 Task: Create a sub task Gather and Analyse Requirements for the task  Add support for SMS notifications to the mobile app in the project TransferLine , assign it to team member softage.6@softage.net and update the status of the sub task to  Completed , set the priority of the sub task to High.
Action: Mouse moved to (55, 474)
Screenshot: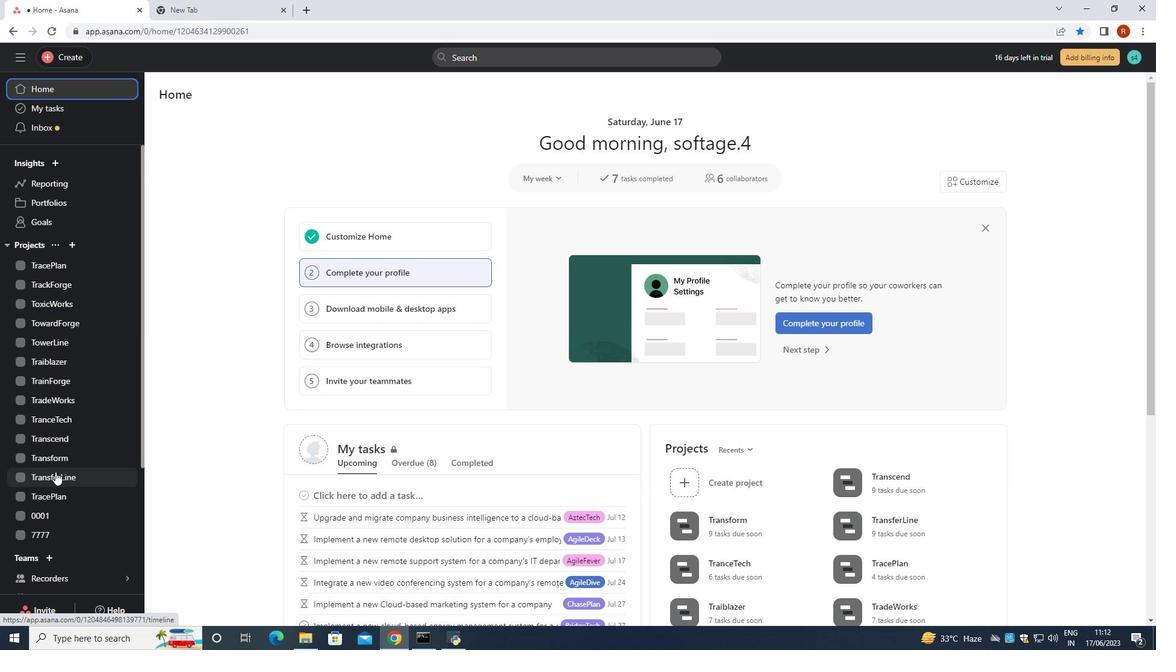 
Action: Mouse pressed left at (55, 474)
Screenshot: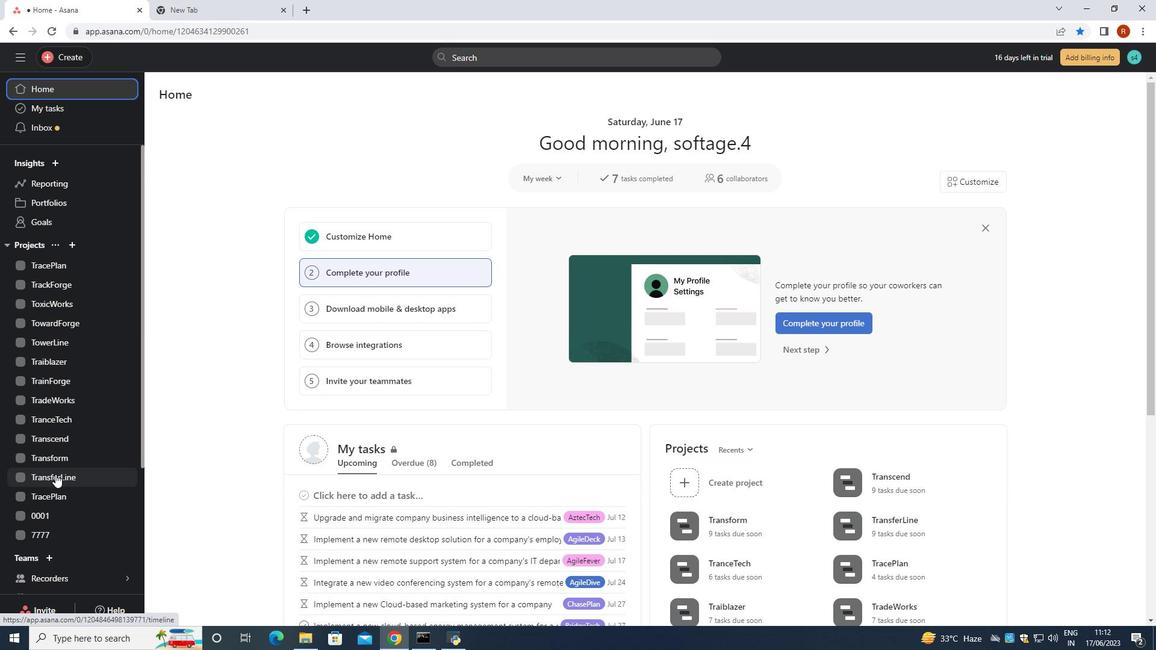 
Action: Mouse moved to (504, 287)
Screenshot: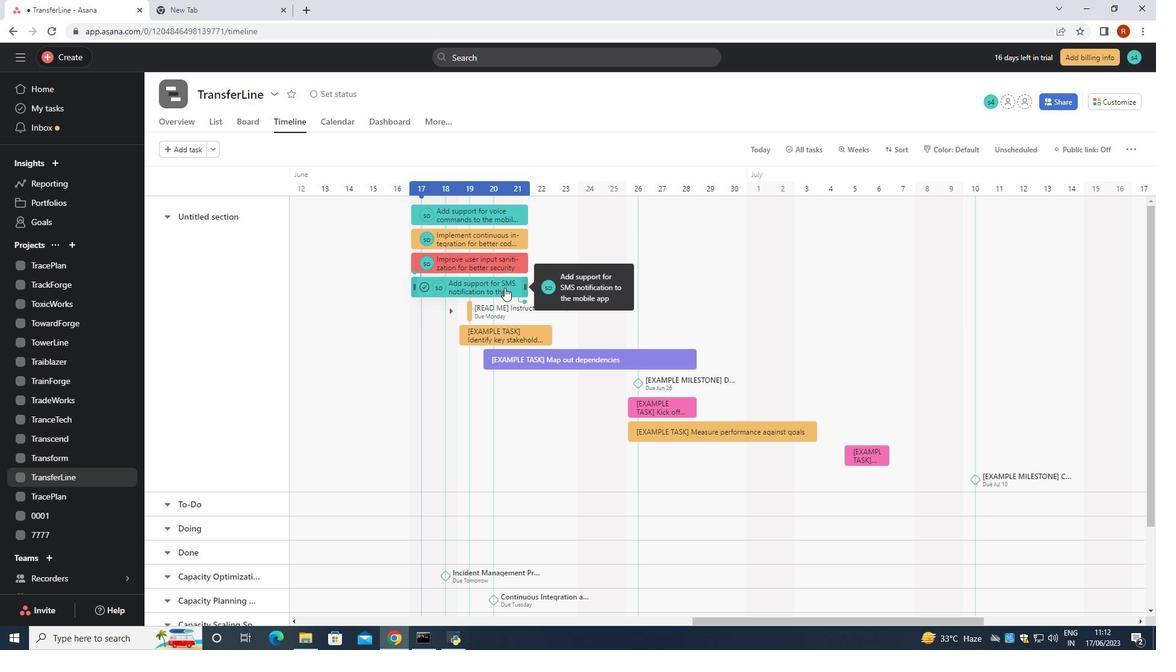 
Action: Mouse pressed left at (504, 287)
Screenshot: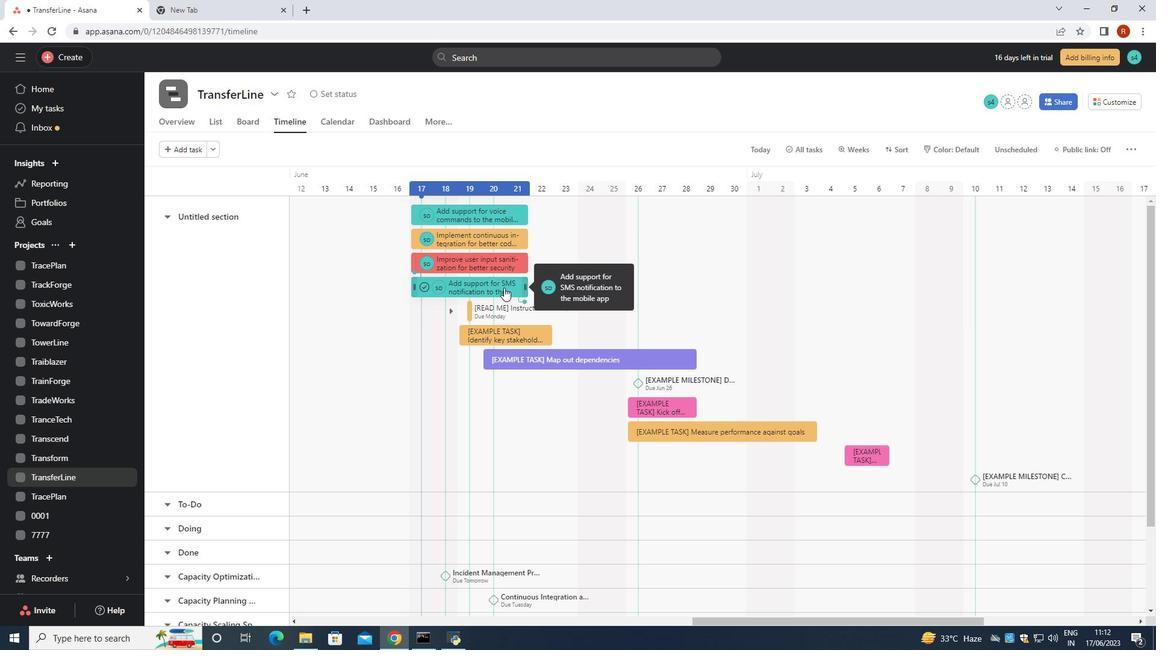 
Action: Mouse moved to (881, 387)
Screenshot: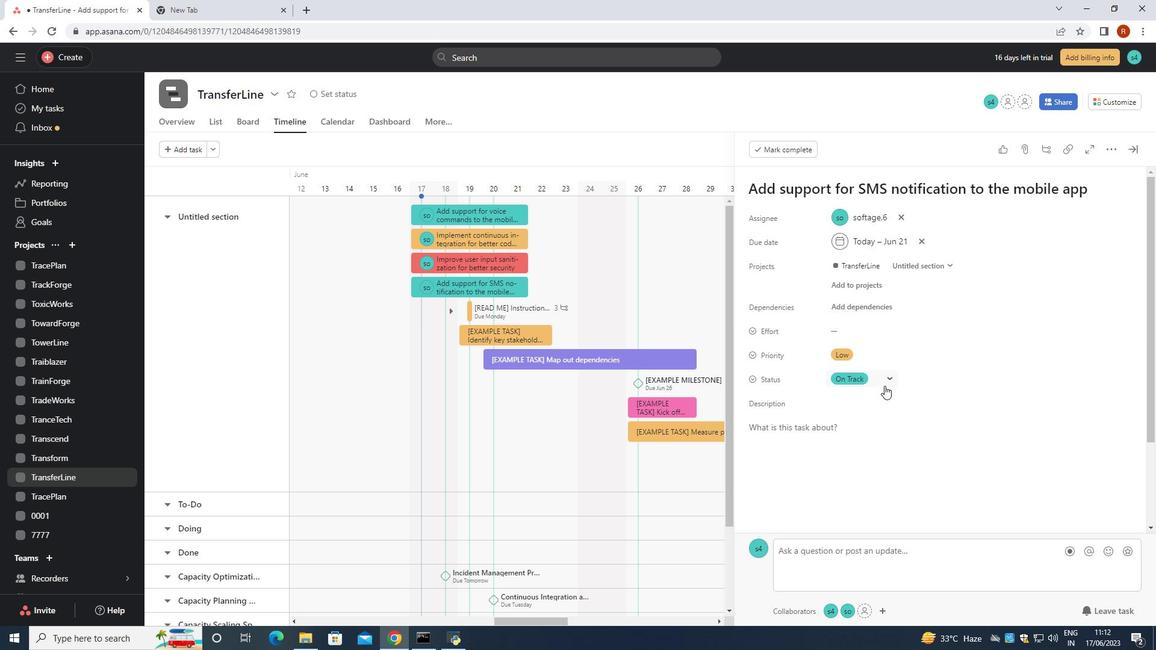 
Action: Mouse scrolled (881, 387) with delta (0, 0)
Screenshot: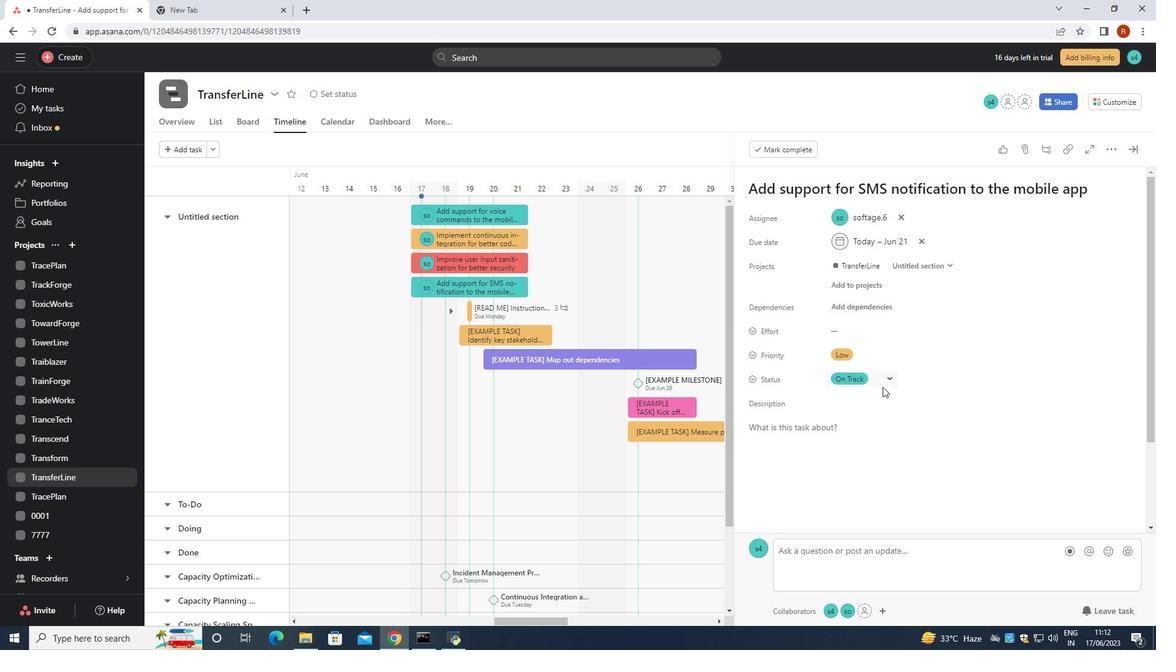 
Action: Mouse moved to (880, 389)
Screenshot: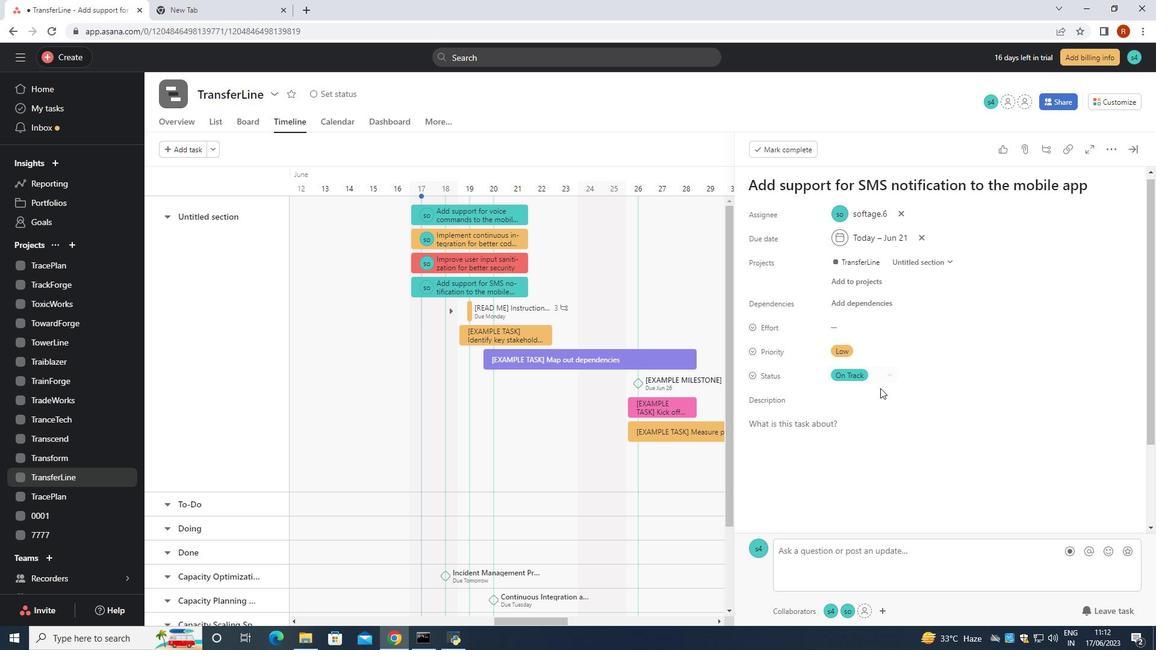 
Action: Mouse scrolled (880, 389) with delta (0, 0)
Screenshot: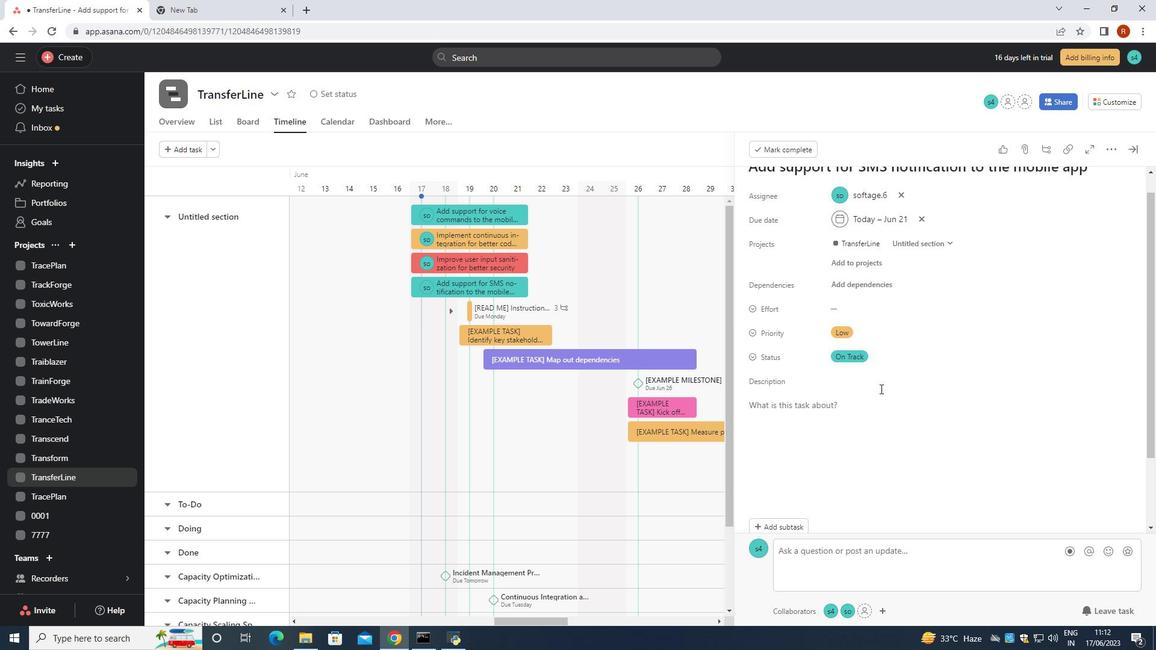 
Action: Mouse moved to (794, 440)
Screenshot: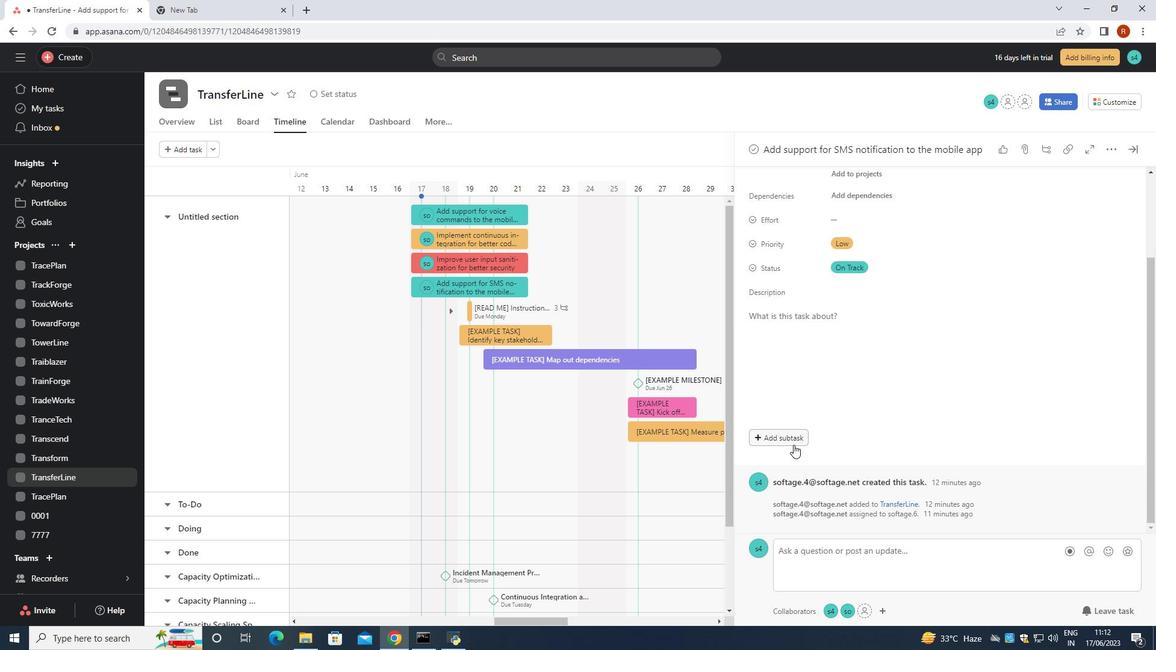 
Action: Mouse pressed left at (794, 440)
Screenshot: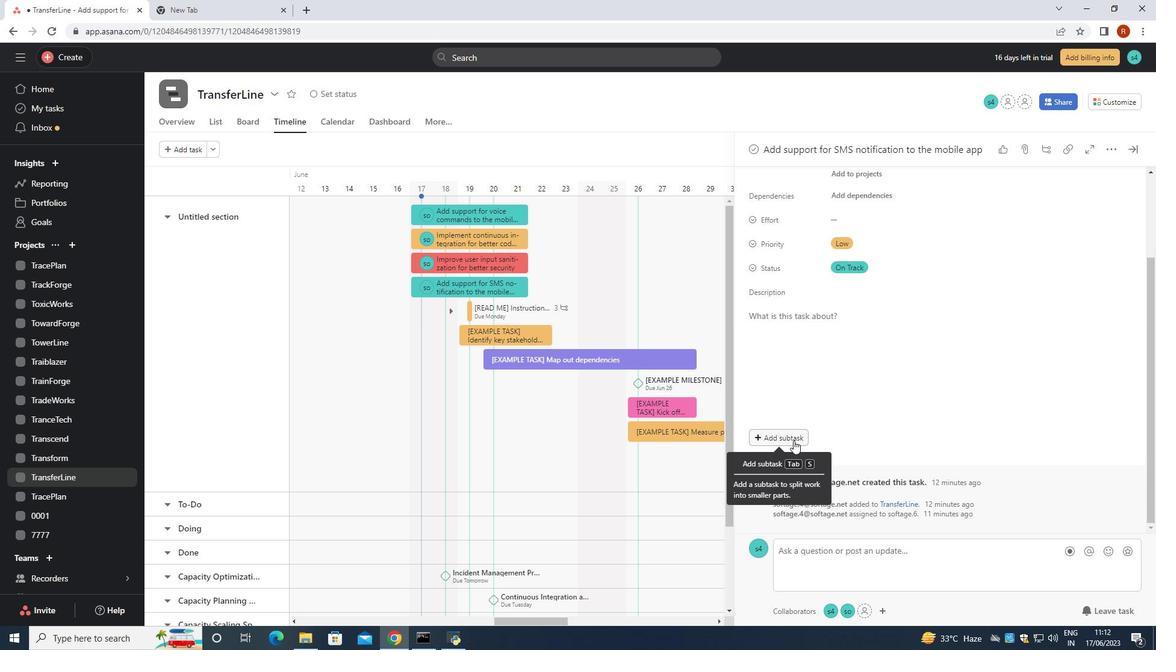 
Action: Key pressed <Key.shift><Key.shift><Key.shift><Key.shift><Key.shift><Key.shift><Key.shift>Gather<Key.space>and<Key.space><Key.shift>Analyse<Key.space><Key.shift>Requirements<Key.space>for<Key.space>the<Key.space>task
Screenshot: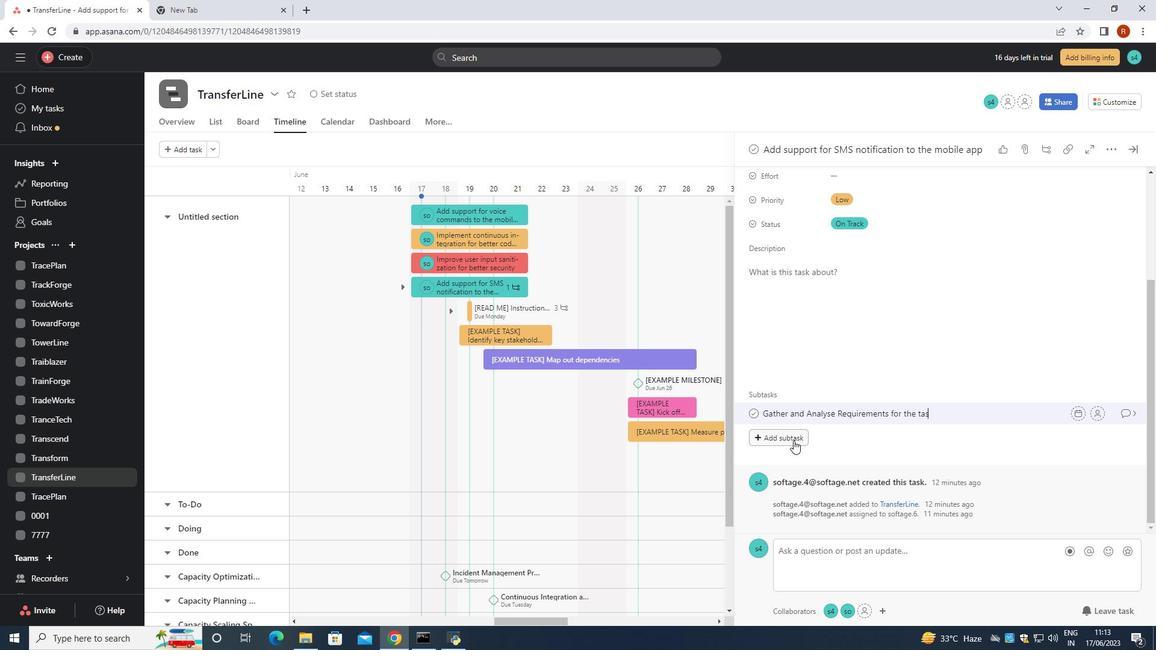 
Action: Mouse moved to (1095, 414)
Screenshot: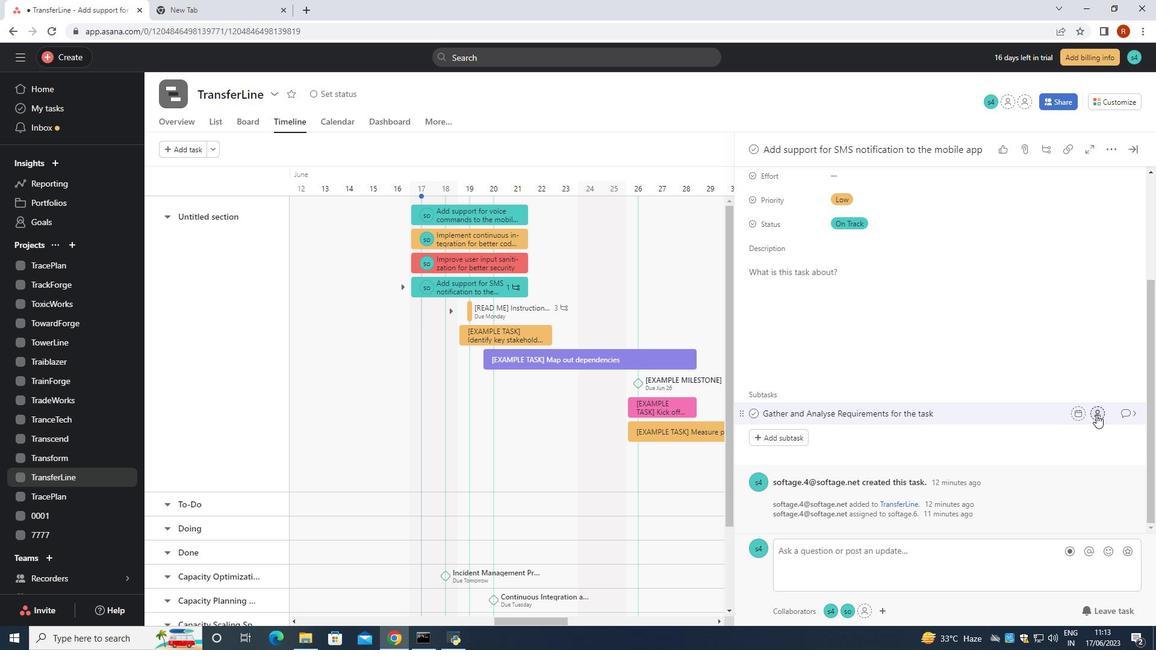 
Action: Mouse pressed left at (1095, 414)
Screenshot: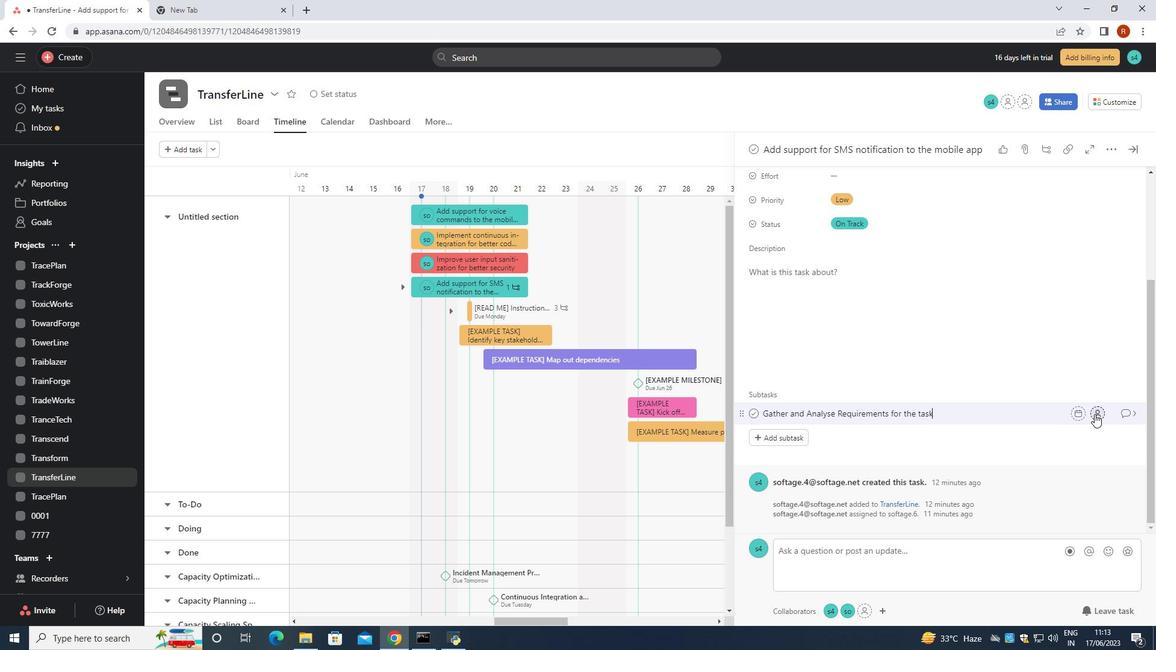 
Action: Mouse moved to (1044, 377)
Screenshot: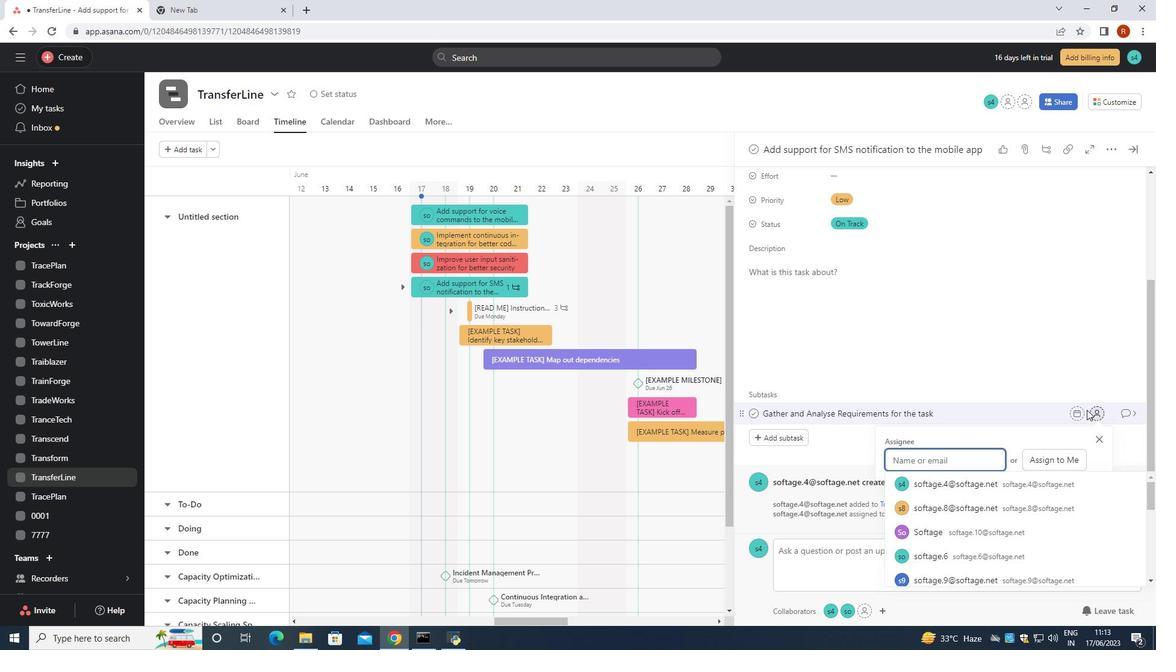 
Action: Key pressed softage.6<Key.shift>@softage.net
Screenshot: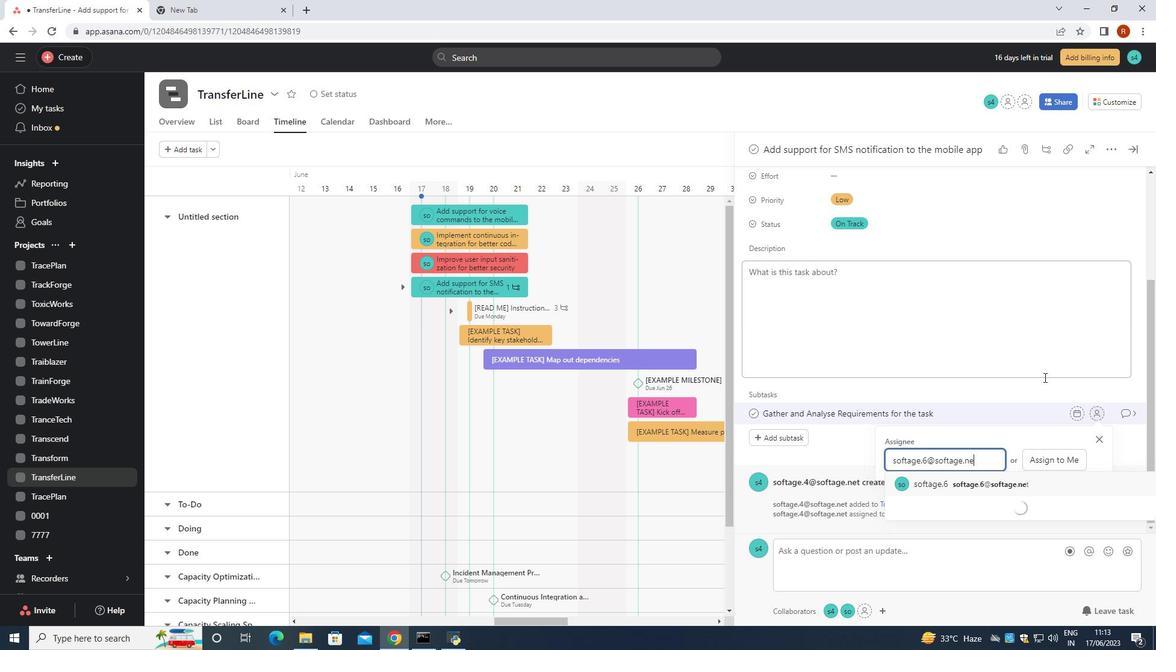 
Action: Mouse moved to (997, 480)
Screenshot: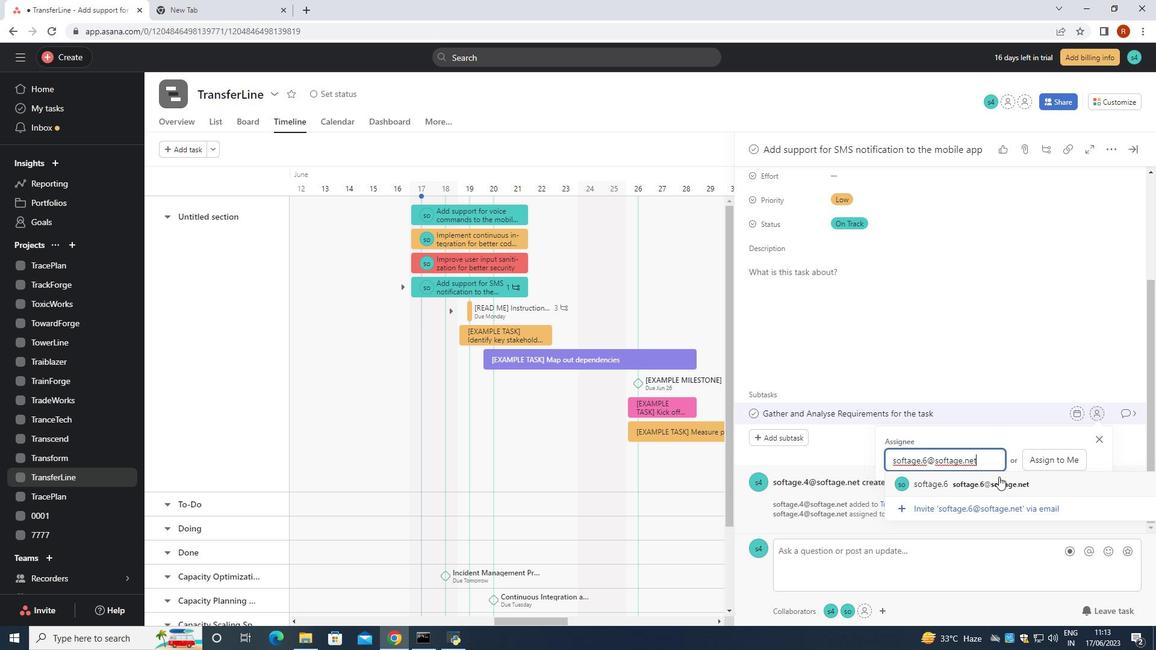 
Action: Mouse pressed left at (997, 480)
Screenshot: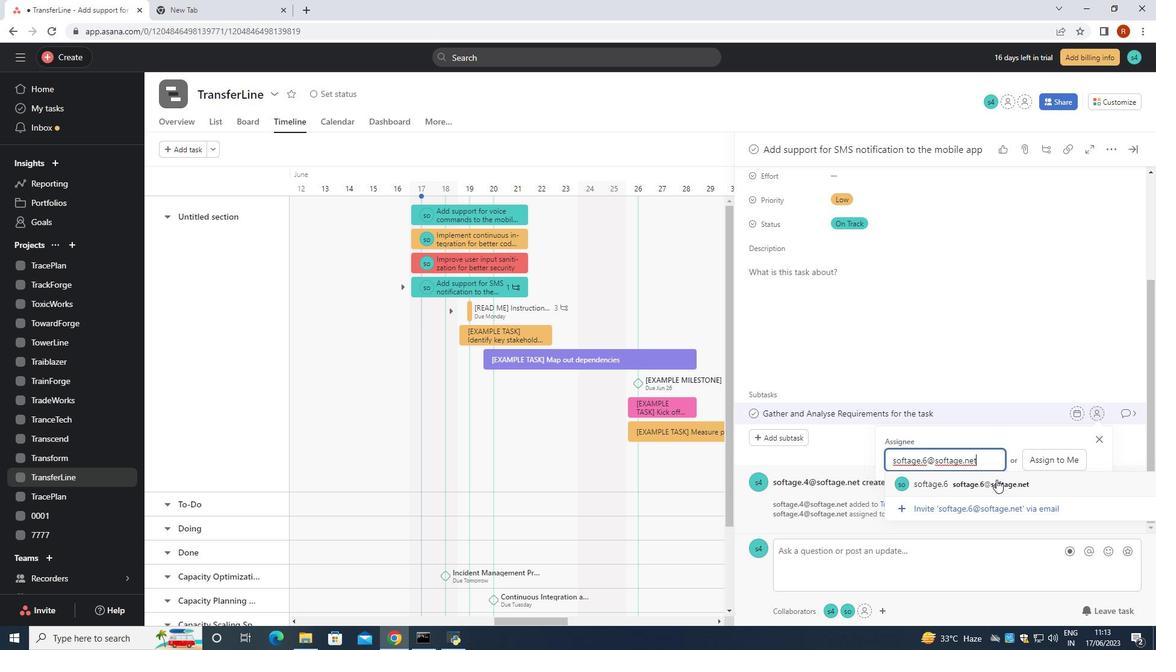 
Action: Mouse moved to (1131, 412)
Screenshot: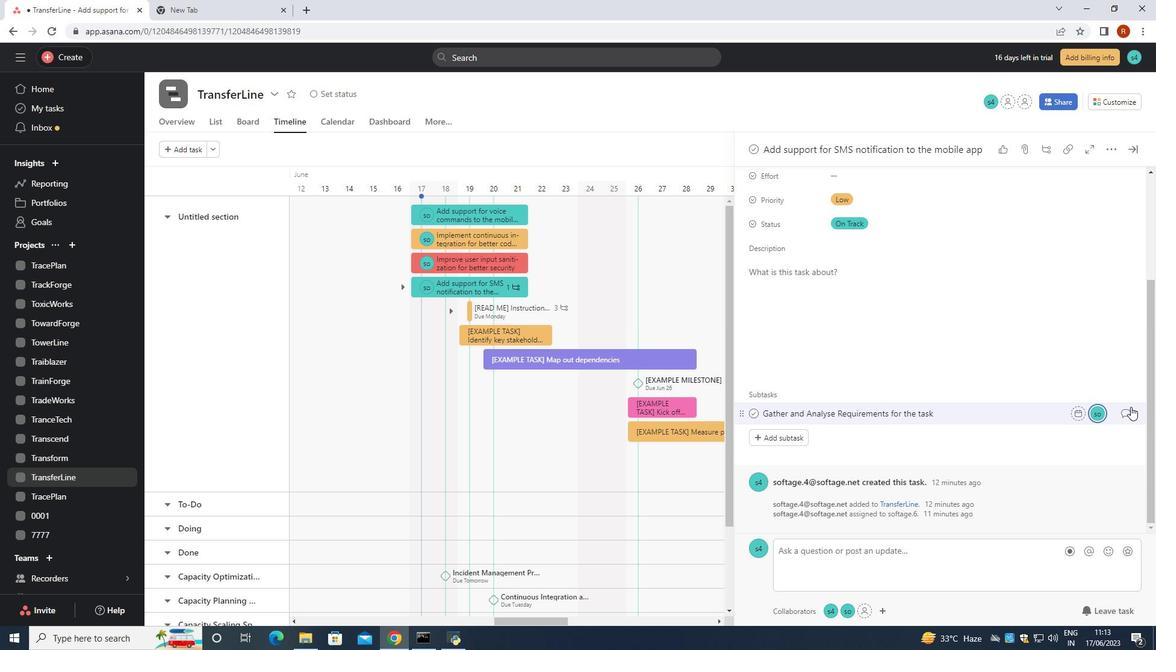 
Action: Mouse pressed left at (1131, 412)
Screenshot: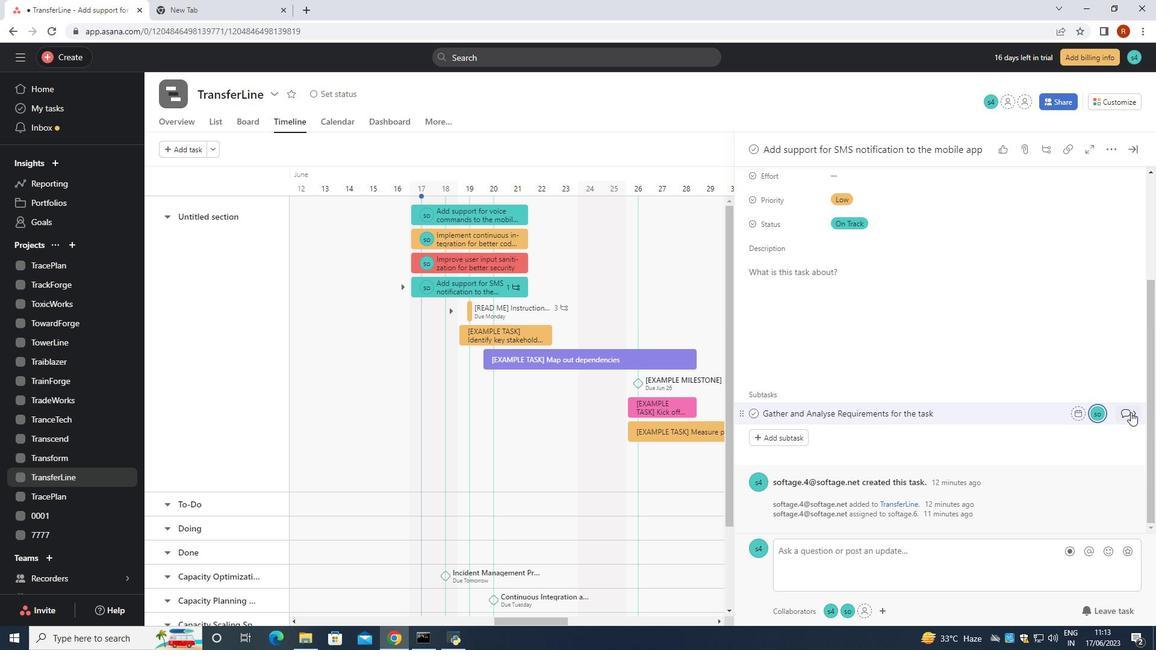 
Action: Mouse moved to (804, 316)
Screenshot: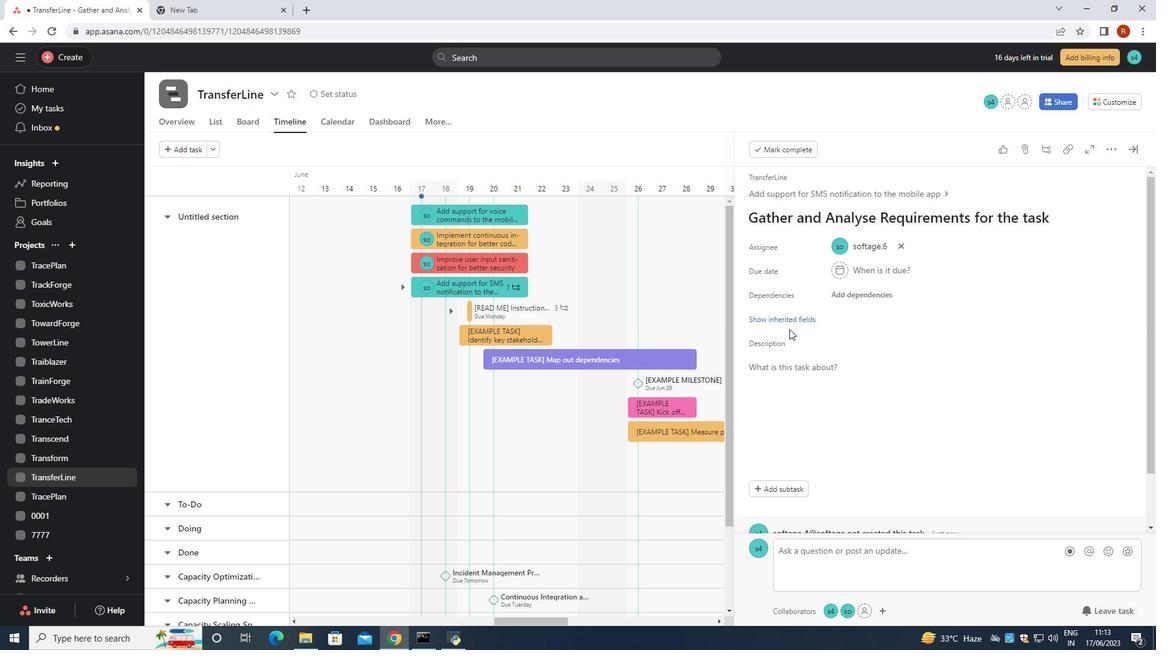 
Action: Mouse pressed left at (804, 316)
Screenshot: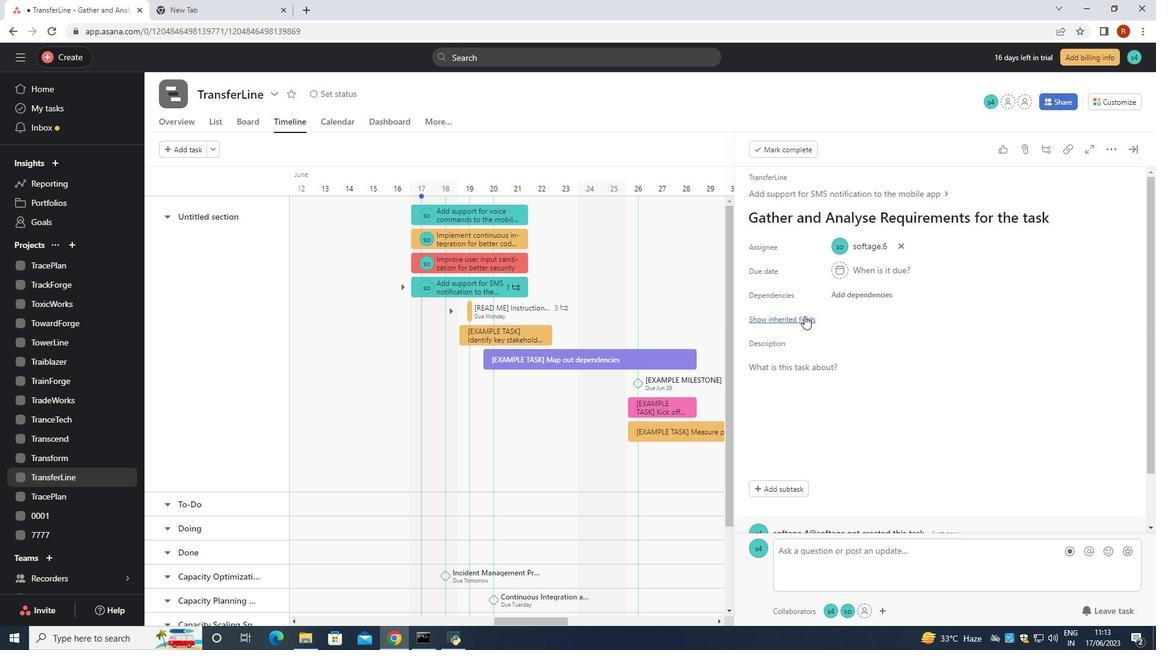 
Action: Mouse moved to (844, 389)
Screenshot: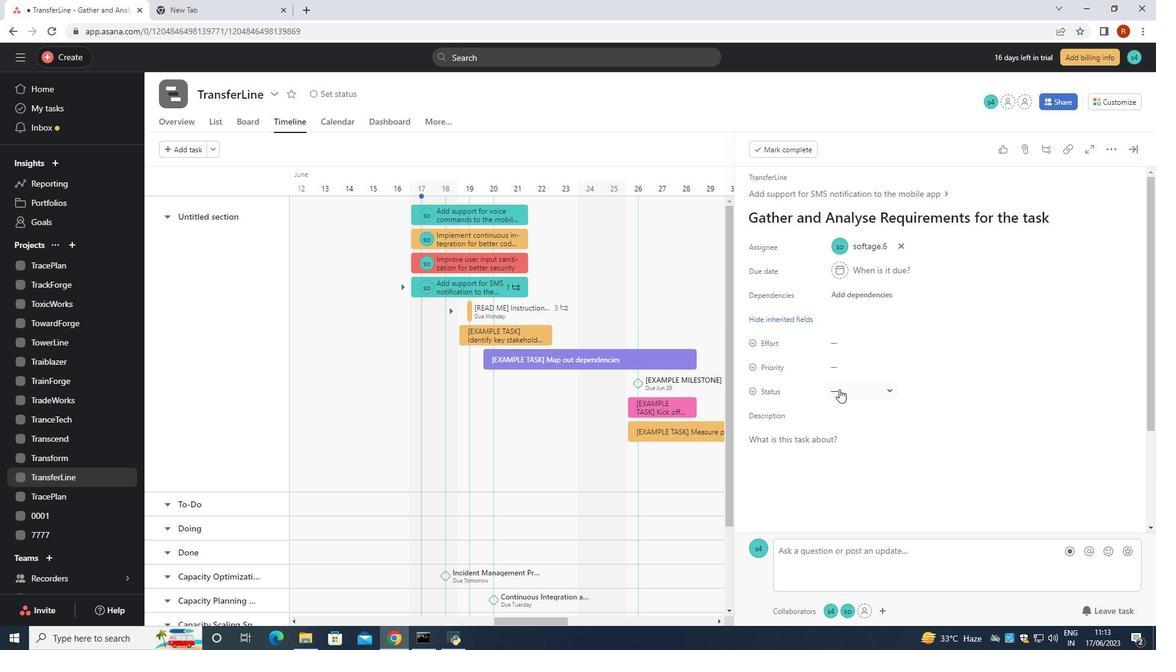 
Action: Mouse pressed left at (844, 389)
Screenshot: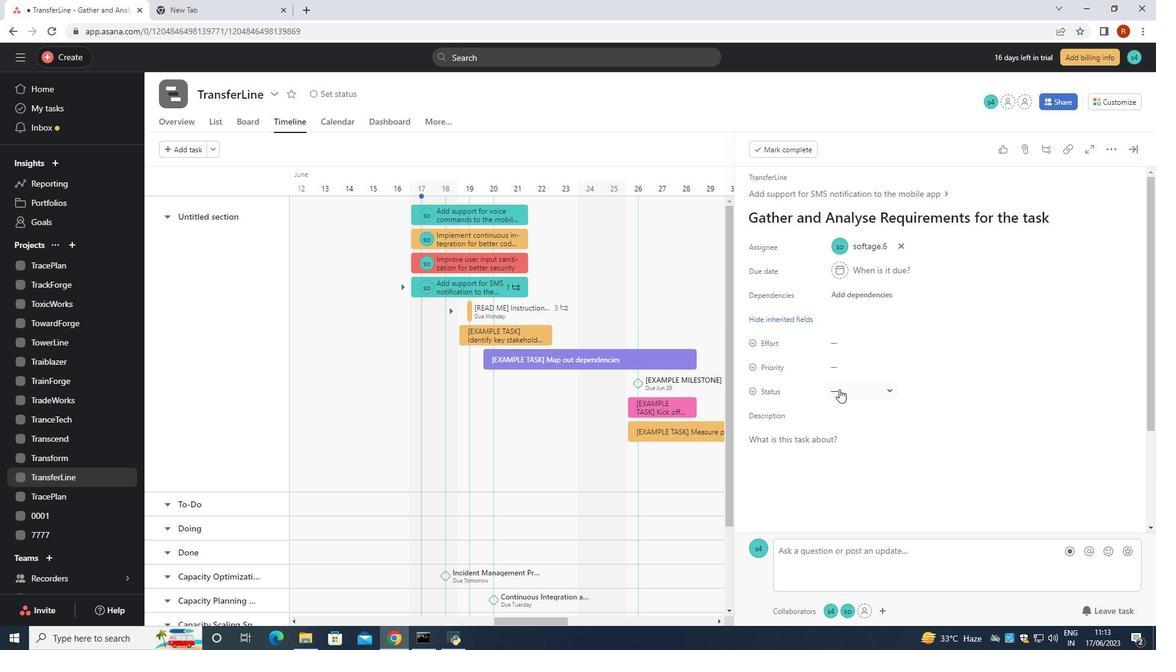 
Action: Mouse moved to (881, 498)
Screenshot: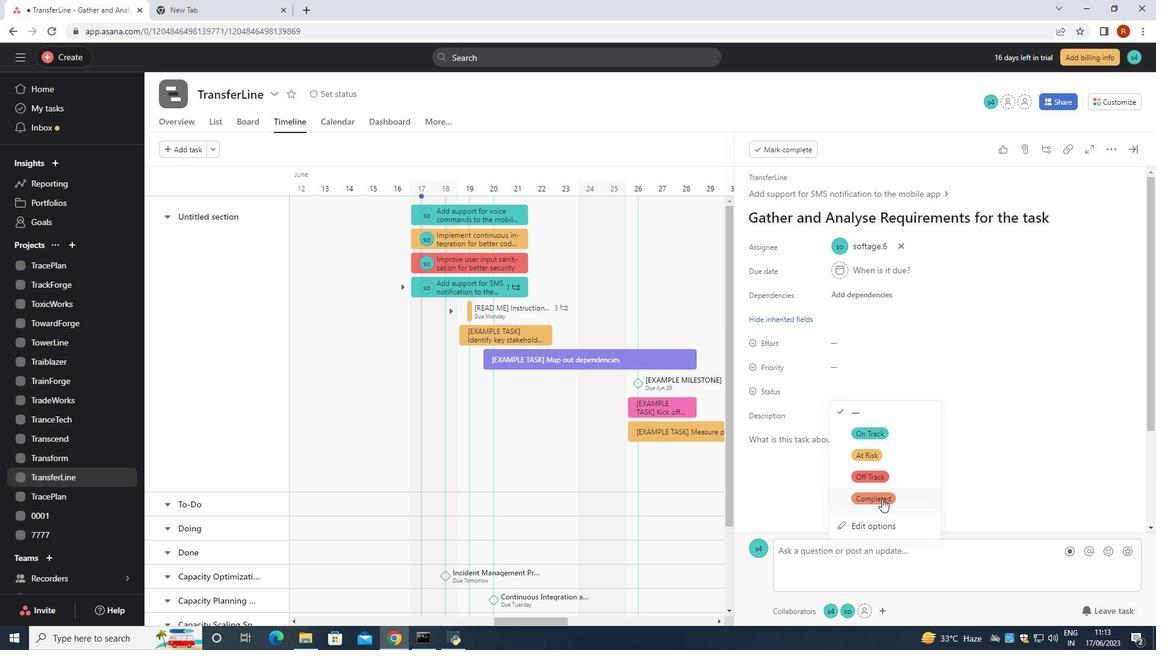 
Action: Mouse pressed left at (881, 498)
Screenshot: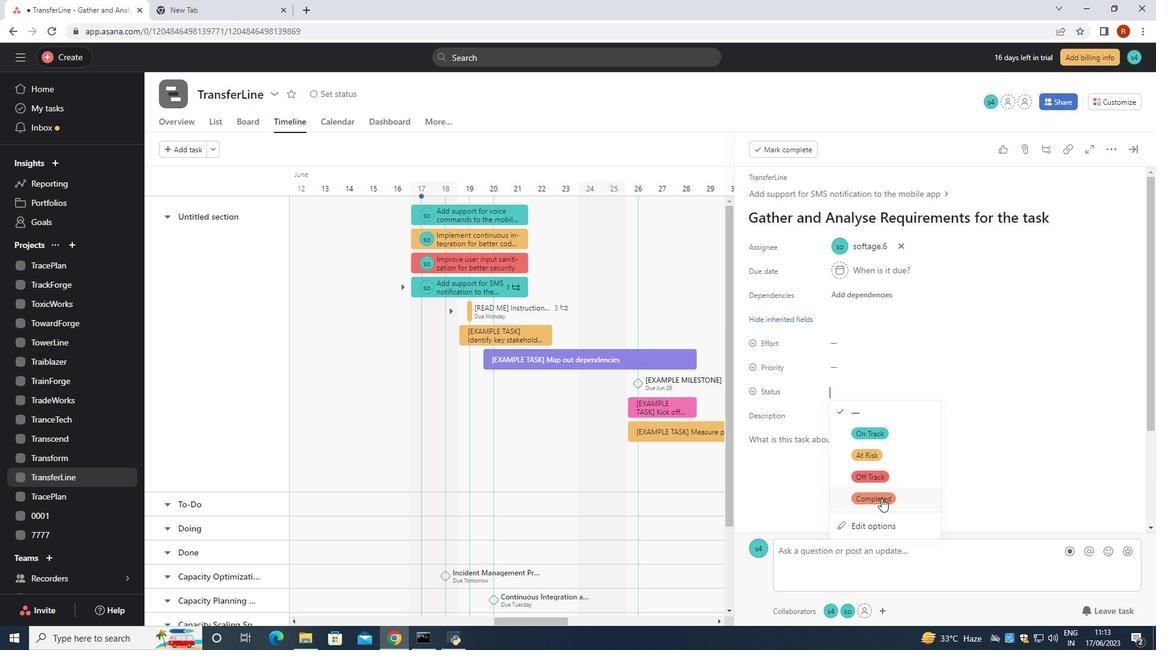 
Action: Mouse moved to (846, 360)
Screenshot: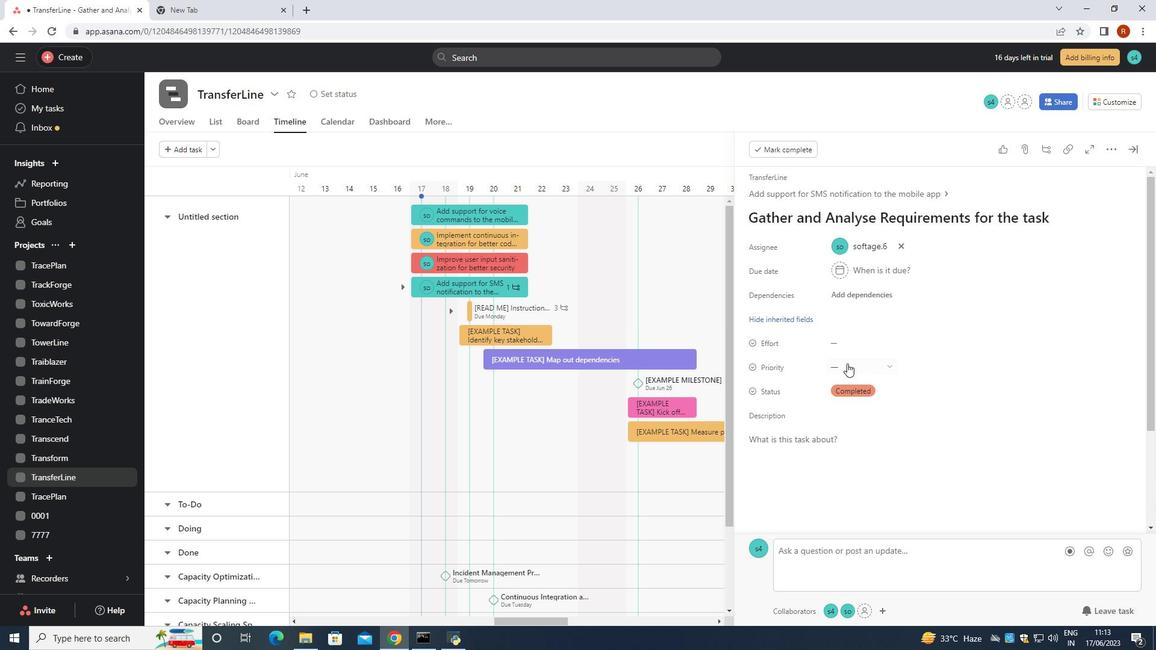 
Action: Mouse pressed left at (846, 360)
Screenshot: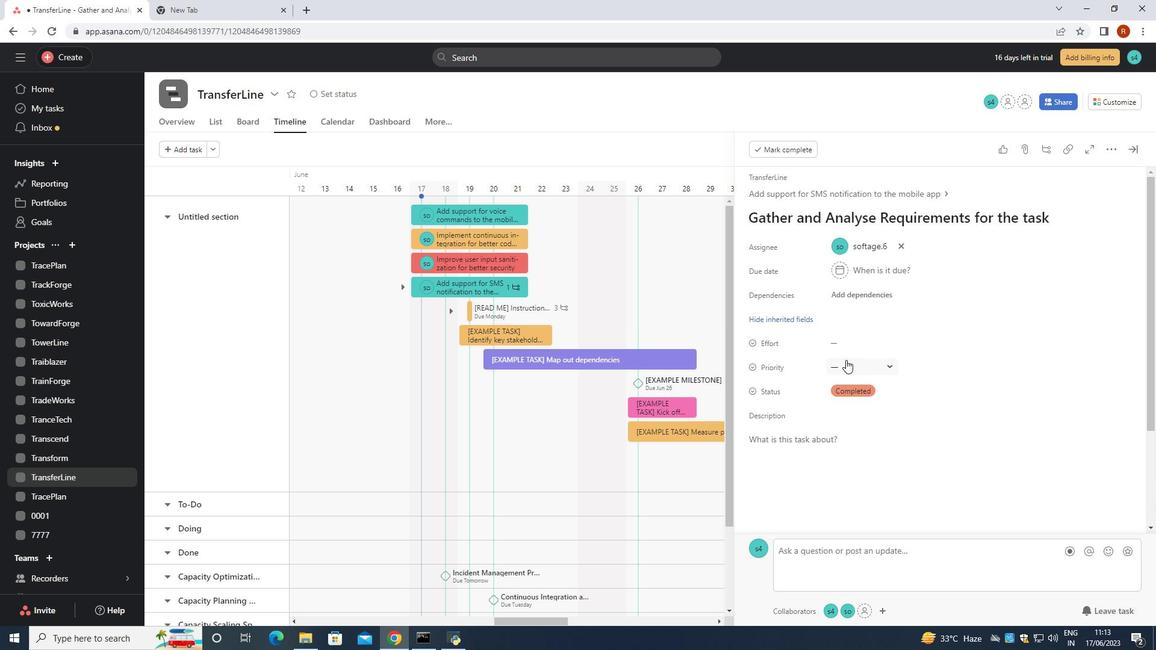 
Action: Mouse moved to (869, 412)
Screenshot: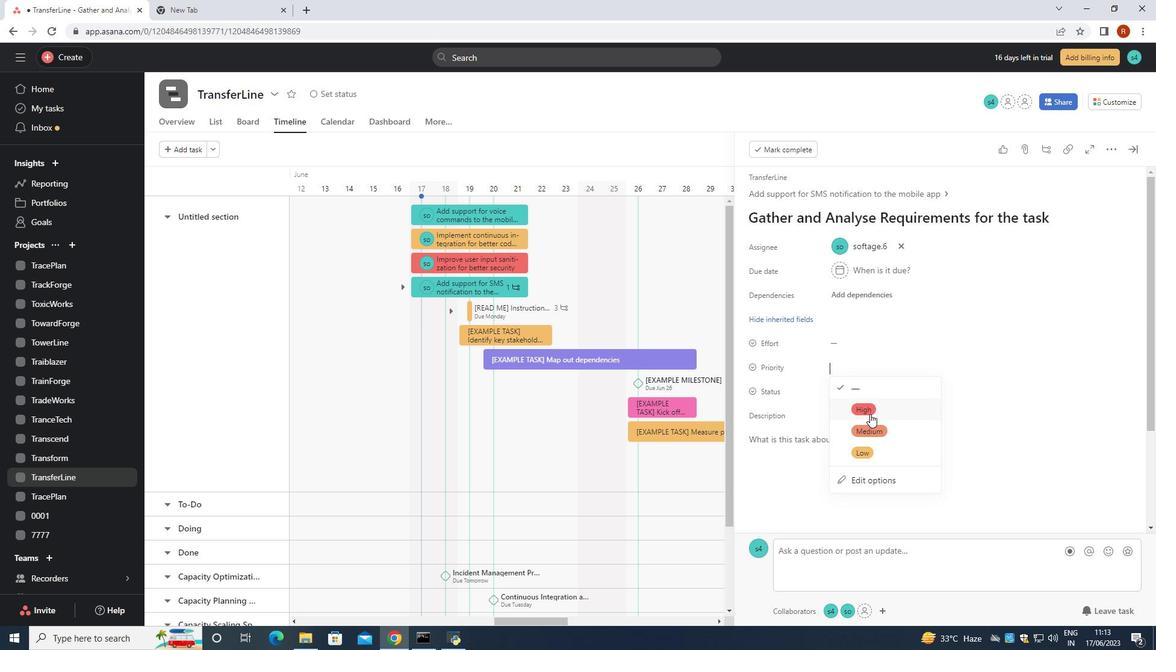 
Action: Mouse pressed left at (869, 412)
Screenshot: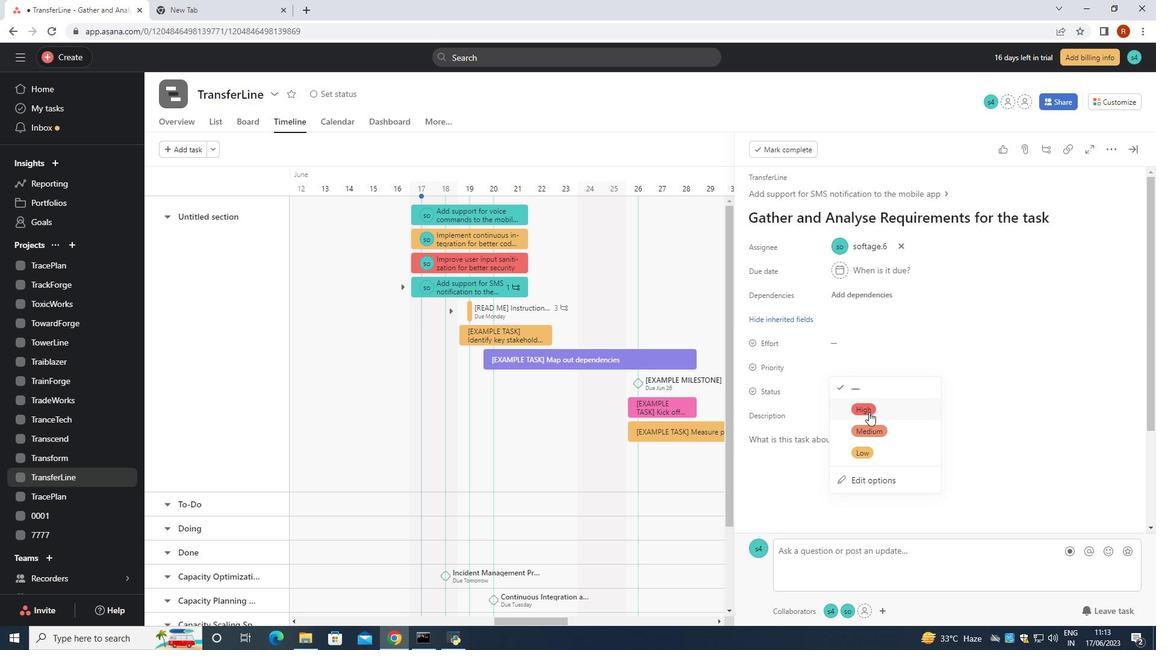 
